 Task: Sort an array of numbers in ascending order with a JavaScript function.
Action: Mouse moved to (63, 2)
Screenshot: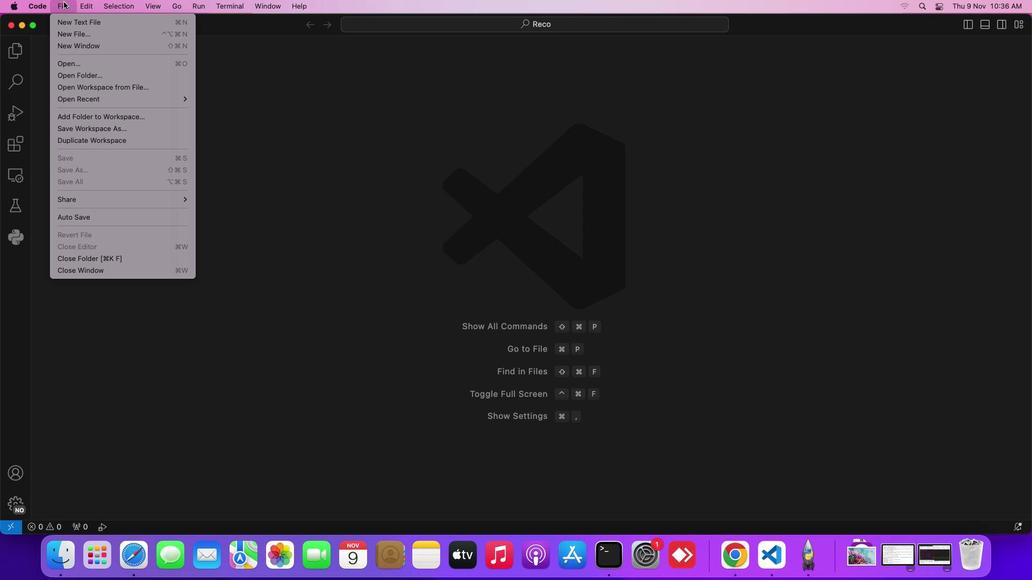 
Action: Mouse pressed left at (63, 2)
Screenshot: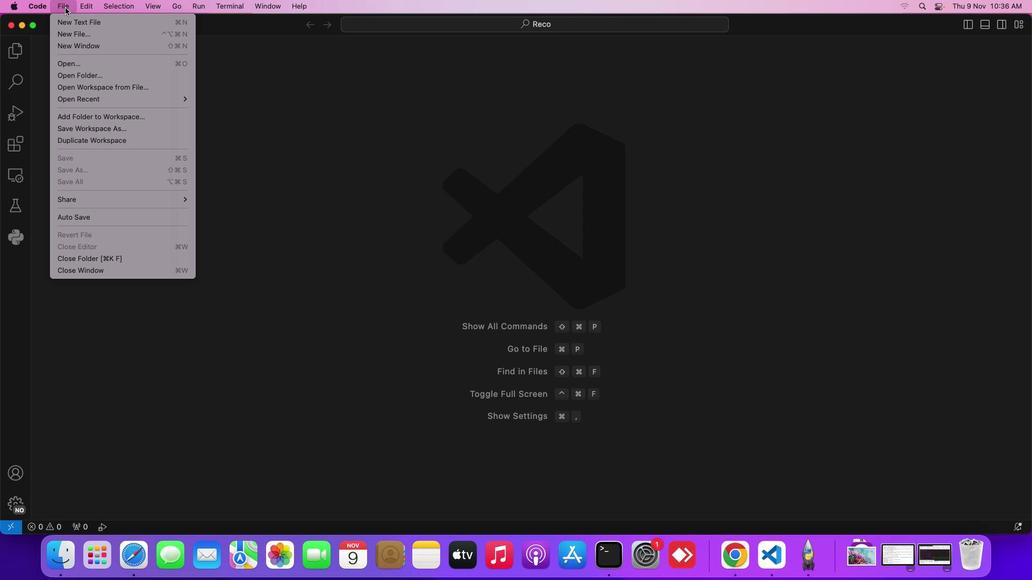 
Action: Mouse moved to (66, 17)
Screenshot: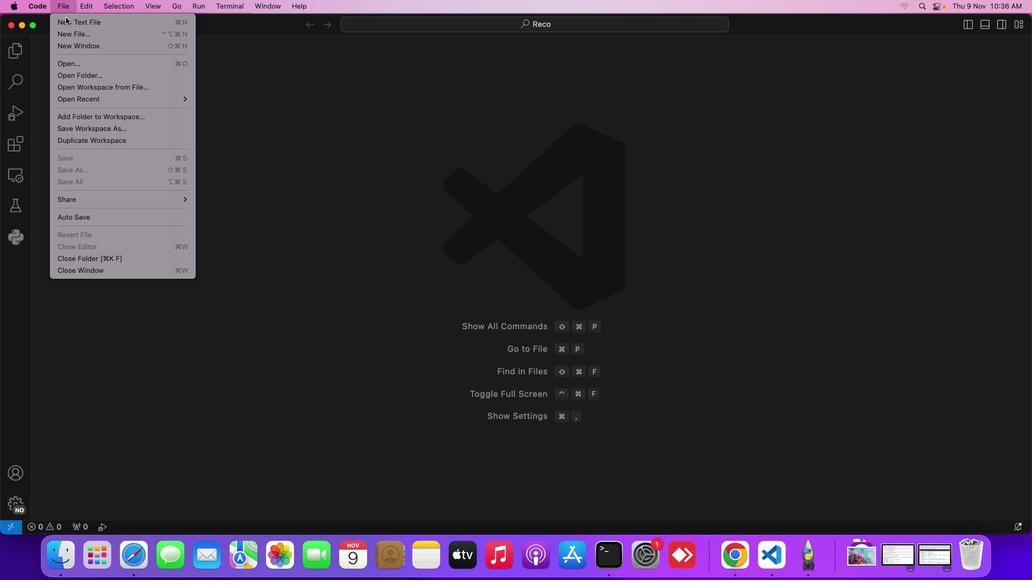 
Action: Mouse pressed left at (66, 17)
Screenshot: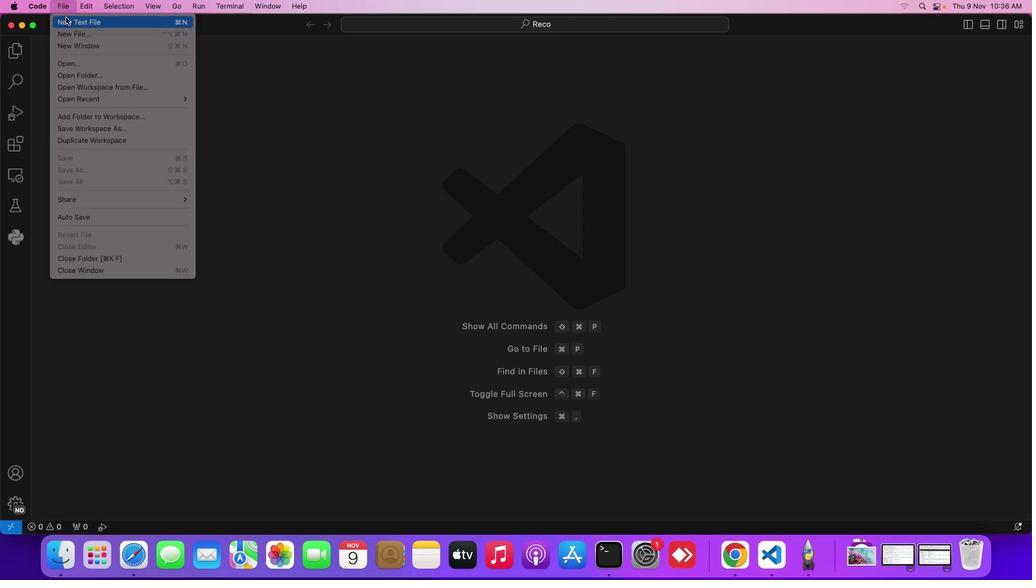 
Action: Mouse moved to (97, 44)
Screenshot: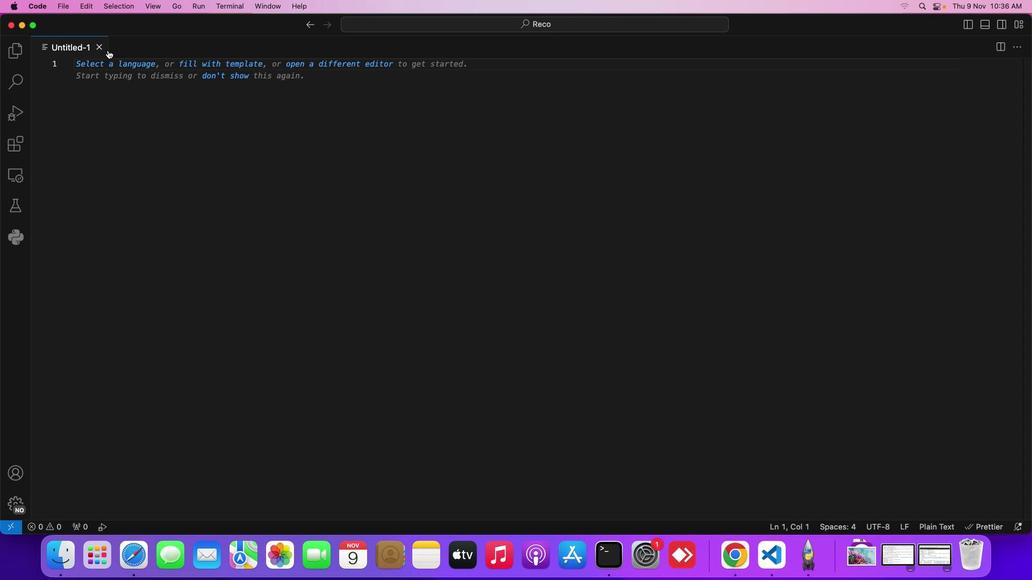 
Action: Key pressed Key.cmd
Screenshot: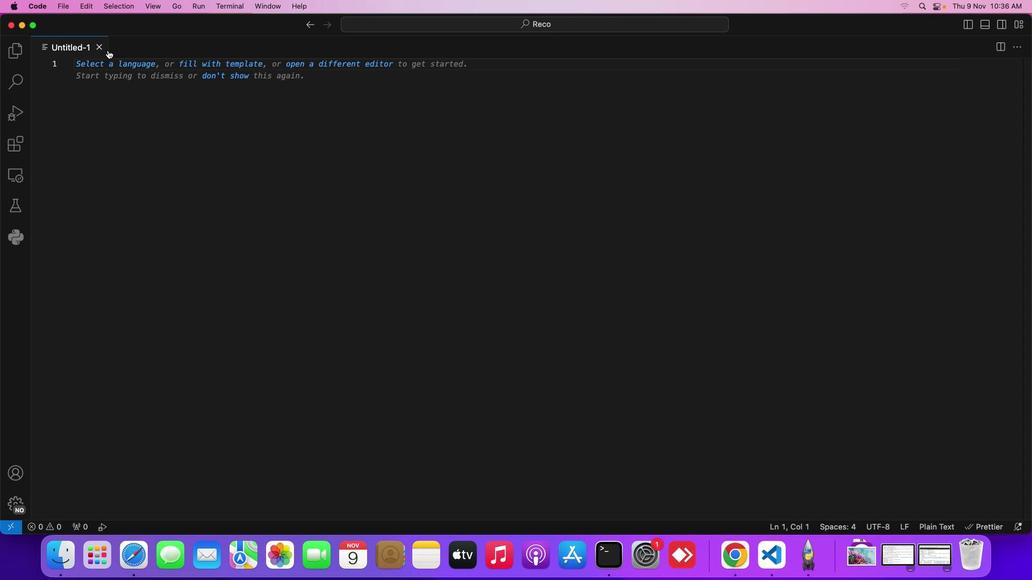 
Action: Mouse moved to (107, 50)
Screenshot: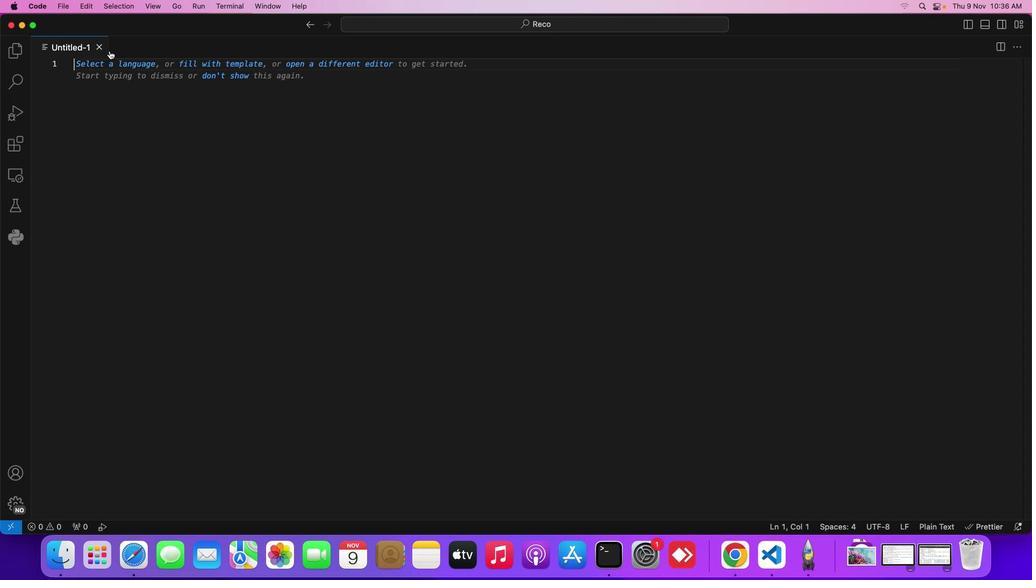 
Action: Key pressed 's'
Screenshot: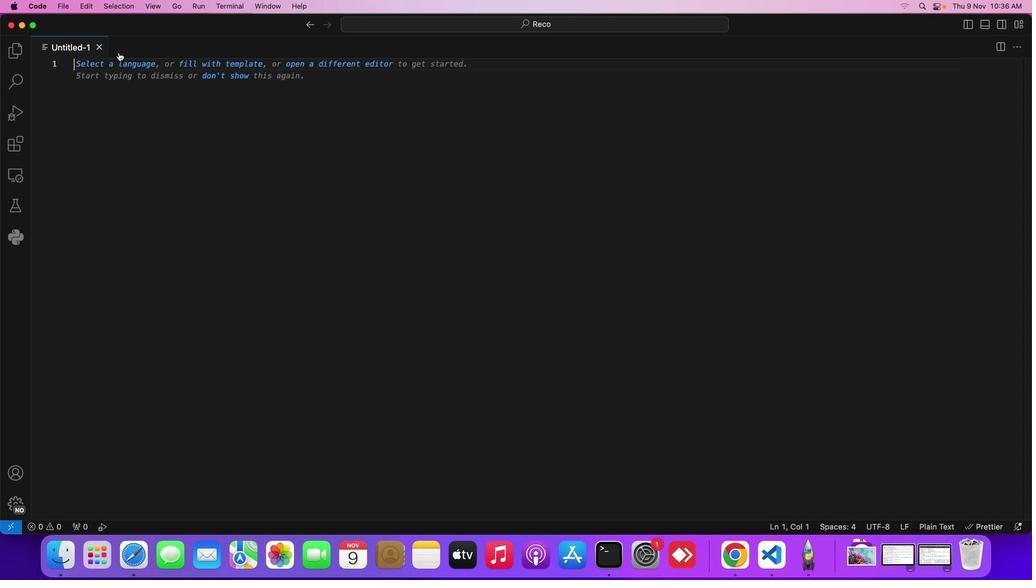 
Action: Mouse moved to (547, 226)
Screenshot: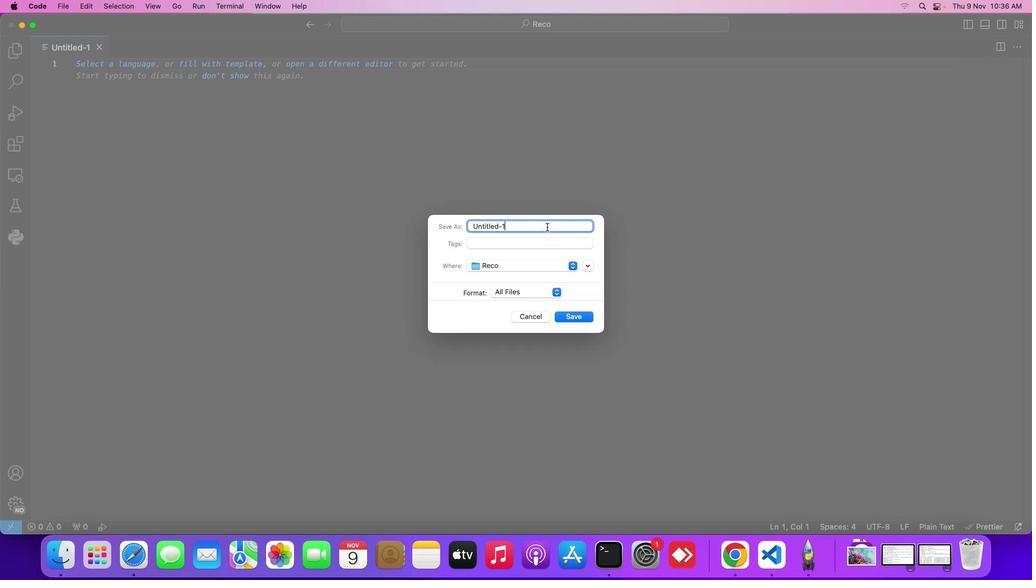 
Action: Mouse pressed left at (547, 226)
Screenshot: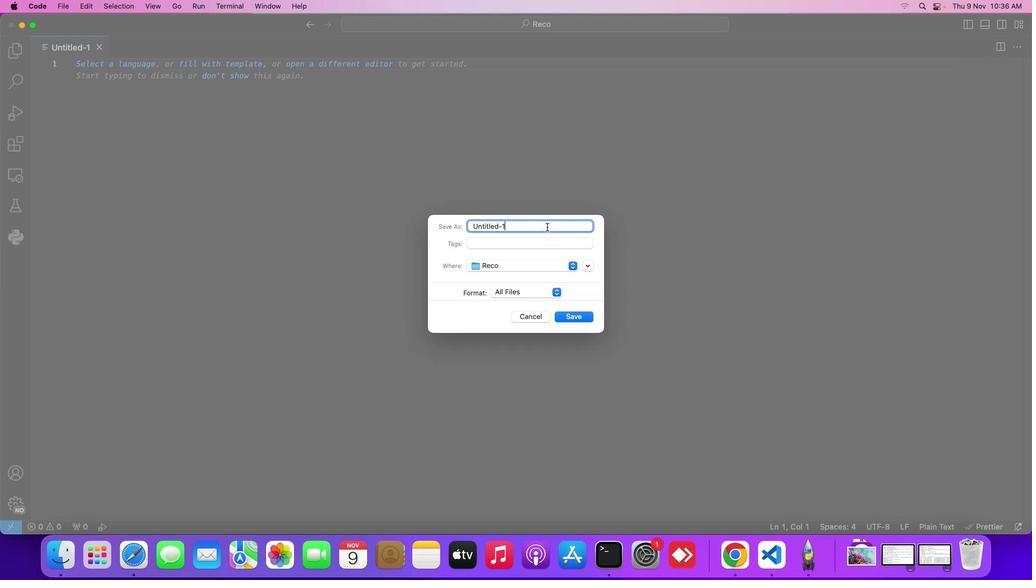 
Action: Mouse moved to (546, 226)
Screenshot: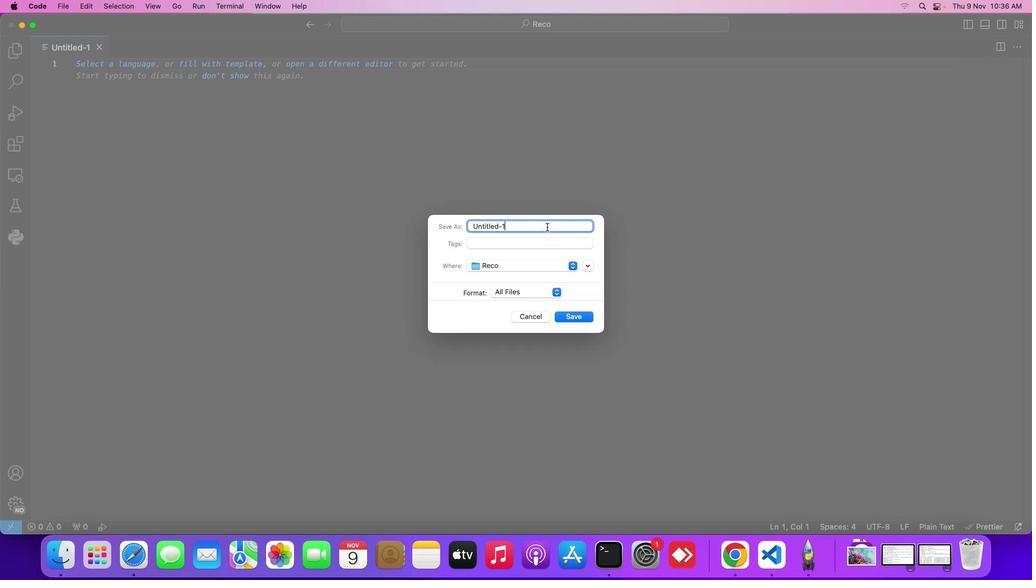 
Action: Key pressed Key.backspaceKey.backspaceKey.backspaceKey.backspaceKey.backspaceKey.backspaceKey.backspaceKey.backspaceKey.backspaceKey.backspaceKey.backspaceKey.shift_r'S''o''r''t'Key.shift_r'A''r''r''a''y''.''j''s'Key.enter'/''/'Key.spaceKey.shift_r'F''u''n''t''i''o'Key.backspaceKey.backspaceKey.backspace'c''t''i''o''n'Key.space't''o'Key.space's''o''r''t'Key.space'a''n'Key.space'a''r''r''a''y'Key.space'o''f'Key.space'n''u''m''b''e''r''s'Key.space'i''n'Key.space'a''s''c''e''n''d''i''n''g'Key.space'o''r''d''e''r'Key.enter'f''u''n''c''t''i''o''n'Key.space's''o''r''t'Key.shift_r'A''r''r''a''y''s'Key.backspaceKey.shift_r'S'Key.backspaceKey.shift_r'A''s''c''e''n''d''i''n''g'Key.shift_r'(''a''r''r'Key.rightKey.spaceKey.shift_r'{'Key.enter'/''/'Key.spaceKey.shift_r'C''r''e''a''t''e'Key.space'a'Key.space's''h''o''w'Key.space'c''o''p''y'Key.space'o''f'Key.space't''h''e'Key.space'o''r''i''g''i''n''a''l'Key.space'a''r''r''a''y'Key.space't''o'Key.space'a''v''o''i''d'Key.space'm''o''d''i''f''i'Key.backspace'y''i''n''g'Key.space'i''t'Key.enter'c''o''n''s''t'Key.space'c''o''p''y'Key.shift_r'A''r''r''r'Key.backspace'a''y'Key.space'='Key.space'a''r''r''.''s''l''i''c''e'Key.shift_r'('Key.right';'Key.enterKey.enter'/''/'Key.shift_r'U''s''e'Key.backspaceKey.backspaceKey.backspaceKey.spaceKey.shift_r'U''s''e'Key.space't''h''e'Key.space's''o''r''t'Key.space'm''e''t''h''o''d'Key.space'w''i''t''h'Key.space'a'Key.space'c''o''m''p''u''t'Key.backspaceKey.backspace'a''r''a''t''o''r'Key.space'f''a''c'Key.backspaceKey.backspace'u''n''c''t''i''o''n'Key.enter'/''/'Key.spaceKey.shift_r'T''h''e'Key.space'c''o''m''p''a''r''a''t''o''r'Key.space'f''u''n''c''t''i''o''n'Key.space's''u''b''s'Key.backspace's'Key.backspace't''r''a''c''t''s'Key.space'n'Key.backspace'b'Key.space'f''r''o''m'Key.space'a'','Key.space'a'Key.backspace's''o''r''t''i''n''g'Key.space'i''n'Key.space'a''s''c''e''n''d''i''n''g'Key.space'o''r''d''e''r'Key.enter'c''o''n''s''t'Key.space's''o''r''t''e''d'Key.enterKey.backspaceKey.backspaceKey.backspaceKey.backspaceKey.backspaceKey.backspaceKey.backspaceKey.backspaceKey.backspaceKey.space'='Key.space'c''o''p''y'Key.shift_r'A''r''r''a''y''.''s''o''r''t'Key.shift_r'(''f''u''n''c''t''i''o''n'Key.spaceKey.shift_r'(''a'','Key.space'b'Key.rightKey.rightKey.leftKey.spaceKey.spaceKey.shift_r'{'Key.enterKey.spaceKey.backspace'r''e''t''u''r''n'Key.space'a'Key.space'-''b'';'Key.leftKey.leftKey.alt_rKey.spaceKey.rightKey.rightKey.down';'Key.enterKey.enter'/''/'Key.spaceKey.shift_r'R''e''t''u''r''b''n'Key.backspaceKey.backspace'b'Key.backspace'n'Key.space't''h''e'Key.space's''o''r''t''e''d'Key.space'a''r''r''a''y'Key.enter'r''e''t''u''r''n'Key.space's''o''r'Key.enter';'Key.backspace';'Key.downKey.enterKey.enter'/''/'Key.space'e'Key.backspaceKey.shift_r'E''x''a''m''p''l''e'Key.space'u''s''a''g''e'Key.shift_r':'Key.enter'c''o''n''s''t'Key.space'n''u''m''b''e''r''s'Key.space'='Key.space'['Key.space'3'Key.backspace'4'Key.backspaceKey.backspace'4''.'Key.backspace','Key.space'2'','Key.space'7'','Key.backspace','Key.space'f'Key.backspace'1'','Key.space'9'Key.right';'Key.enterKey.enterKey.enterKey.backspace'/''/'Key.spaceKey.shift_r'C''a''l''l'Key.space't''h''e'Key.spaceKey.shift_r's''o''r''t''e'Key.backspaceKey.shift_r'A''r''r''a''y'Key.shift_r'A''s''c''e''n''d''i''n''g'Key.space'f''u''n''c''t''i''o''n'Key.space'w''i''t''h'Key.space't''h''e'Key.space'n''u''m''b''e''r''s'Key.space'a''r''r''a''y'Key.enter'c''o''n''s''t'Key.space's''o''r''t''e''d'Key.shift_r'A''r'Key.backspaceKey.backspaceKey.shift_r'N''u''m''b''e''r''s'Key.tab'='Key.space's''o''r''t'Key.shift_r'A''r''r''a''y'Key.shift_r'A''s''c''e''n''d''i''n''g'Key.shift_r'('Key.backspaceKey.backspaceKey.backspaceKey.backspaceKey.backspaceKey.backspaceKey.backspaceKey.backspaceKey.backspaceKey.backspaceKey.backspaceKey.backspaceKey.backspaceKey.backspace'r''r'Key.enterKey.spaceKey.backspaceKey.shift_r'(''n''u''m''b''e''r''s'Key.right';'Key.enterKey.enter'/''/'Key.spaceKey.shift_r'L''o'Key.backspaceKey.backspace'l''o''g'Key.space't''h''e'Key.space's''o''r''t''e''d'Key.space'a''r''r''a''y'Key.space't''o'Key.space't''h''e'Key.space'c''o''n''s''o''l''e'Key.enter'c''o''n''s''o''l''e''.''l''o''g'Key.shift_r'(''s''o''r''t''e''d'Key.shift_r'N''u''m''b''e''r''s'Key.right';'
Screenshot: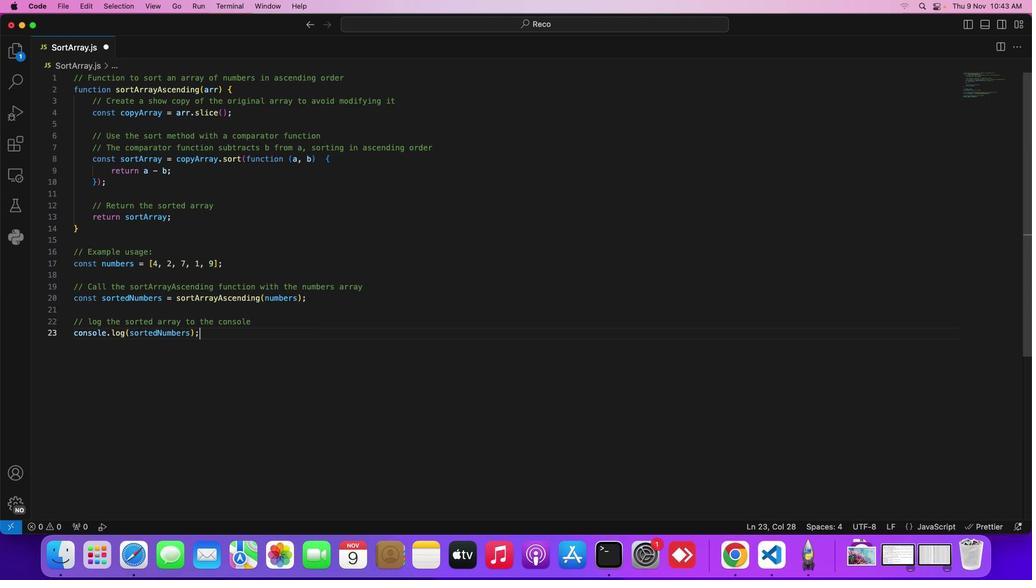 
Action: Mouse moved to (344, 219)
Screenshot: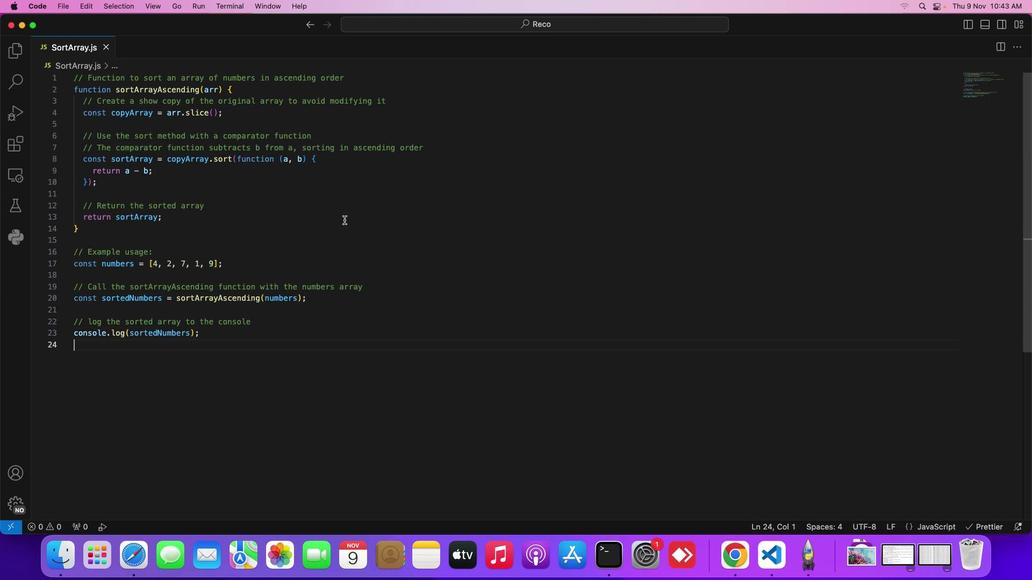 
Action: Key pressed Key.cmd's'
Screenshot: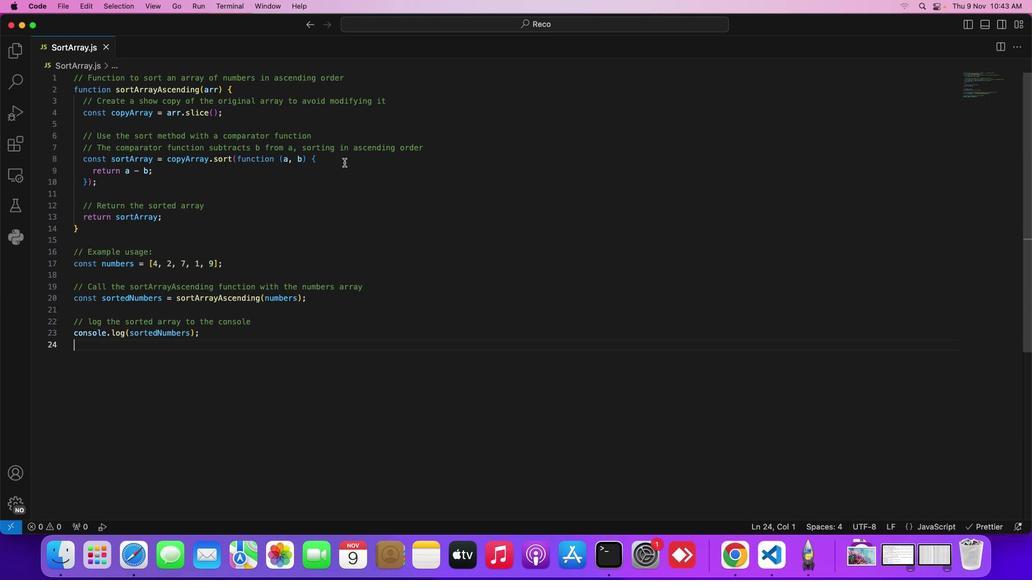 
Action: Mouse moved to (227, 6)
Screenshot: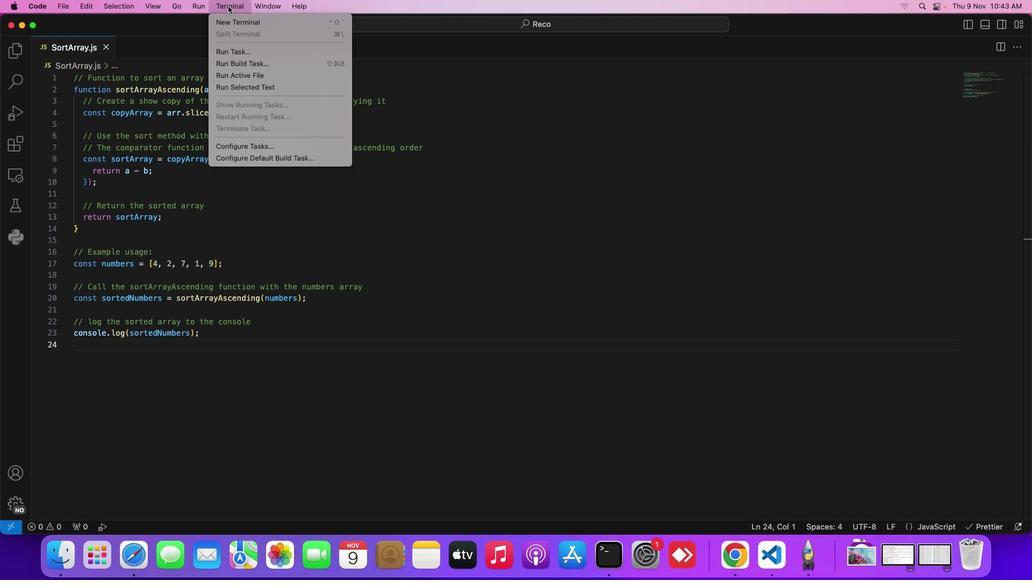 
Action: Mouse pressed left at (227, 6)
Screenshot: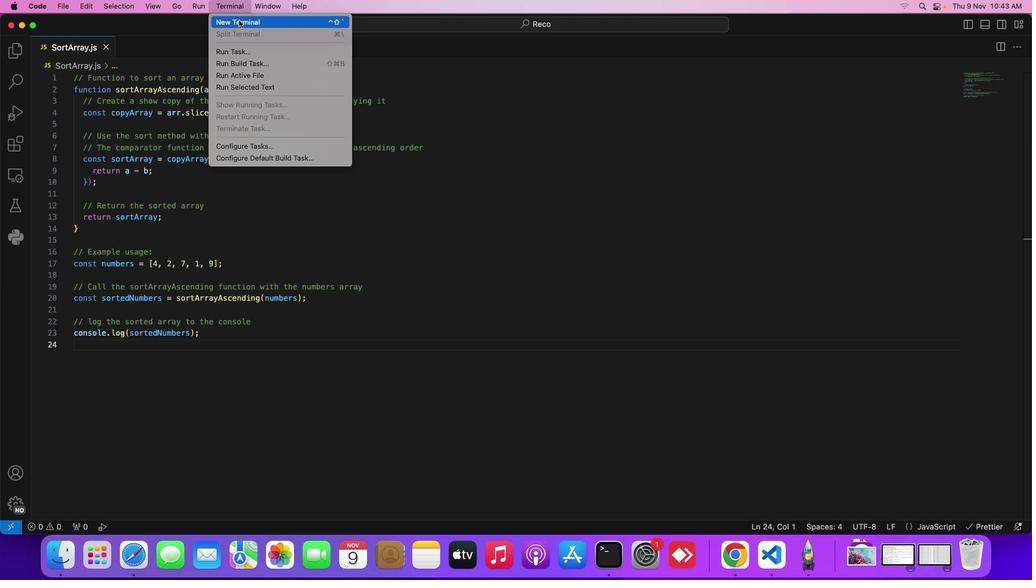 
Action: Mouse moved to (244, 19)
Screenshot: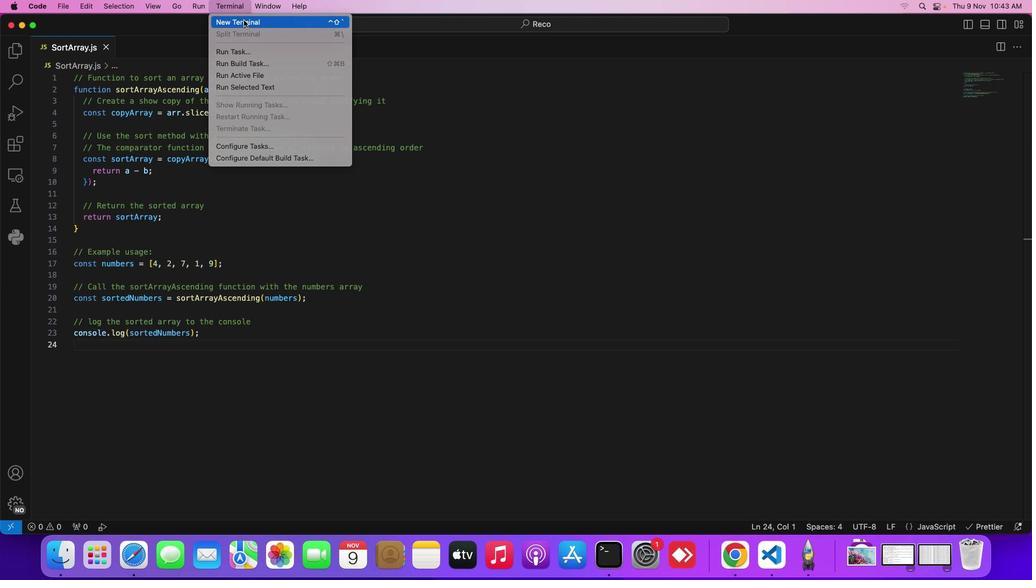 
Action: Mouse pressed left at (244, 19)
Screenshot: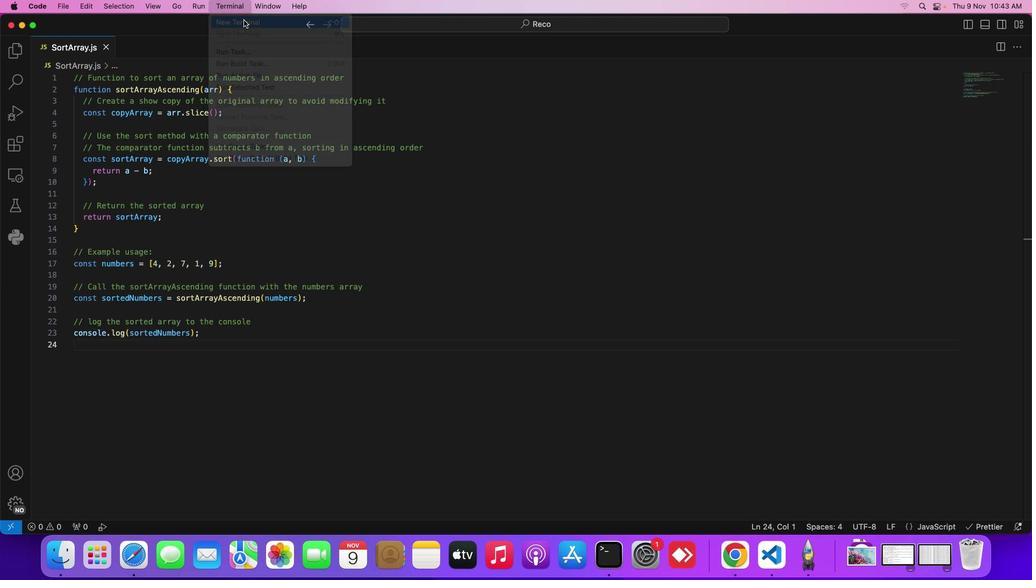 
Action: Mouse moved to (935, 341)
Screenshot: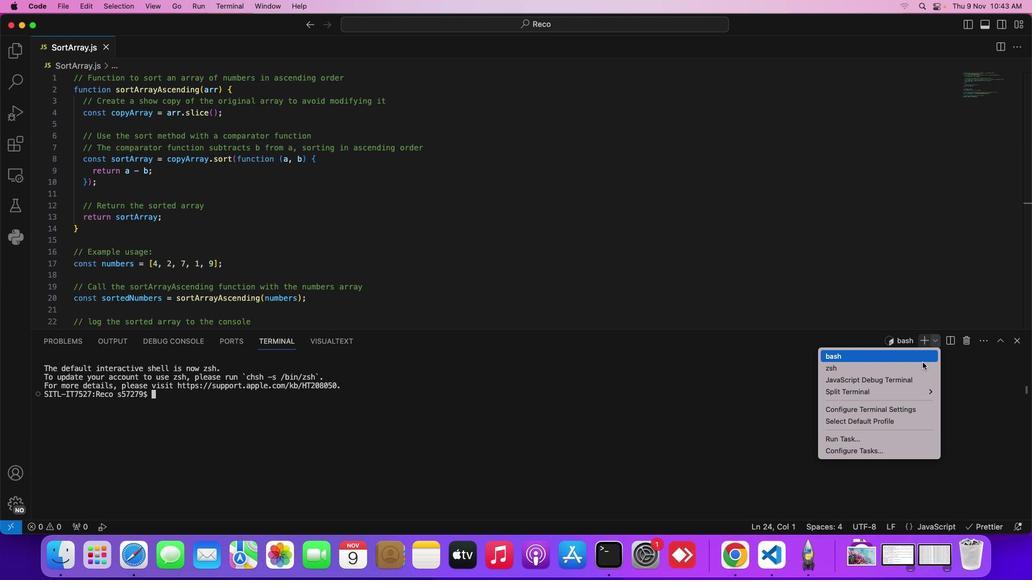 
Action: Mouse pressed left at (935, 341)
Screenshot: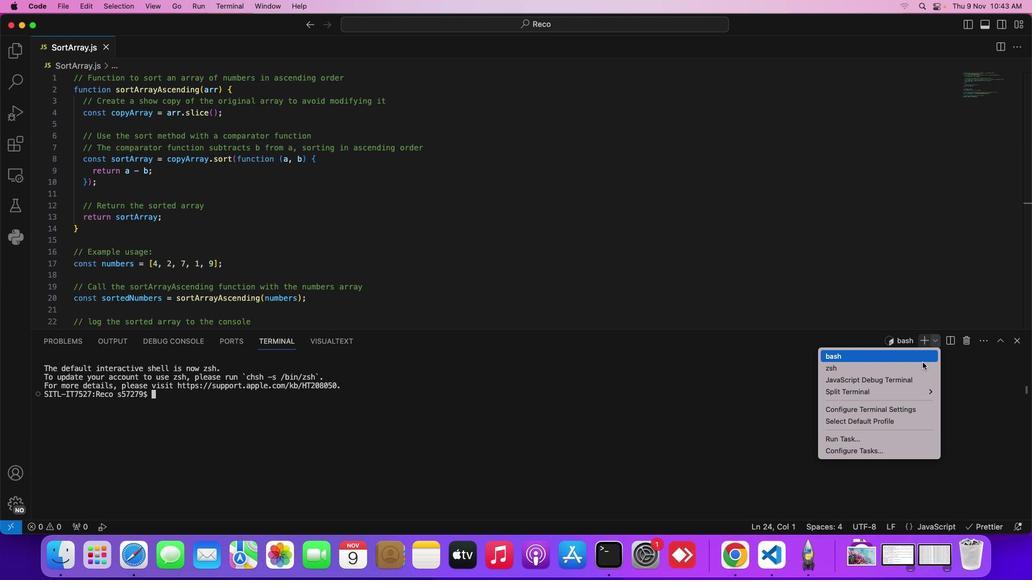
Action: Mouse moved to (919, 376)
Screenshot: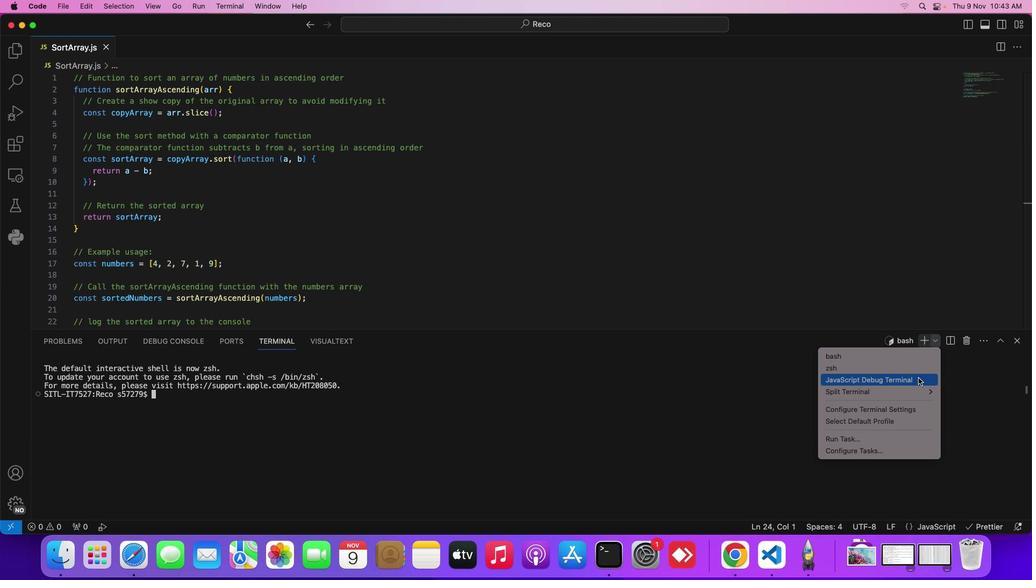 
Action: Mouse pressed left at (919, 376)
Screenshot: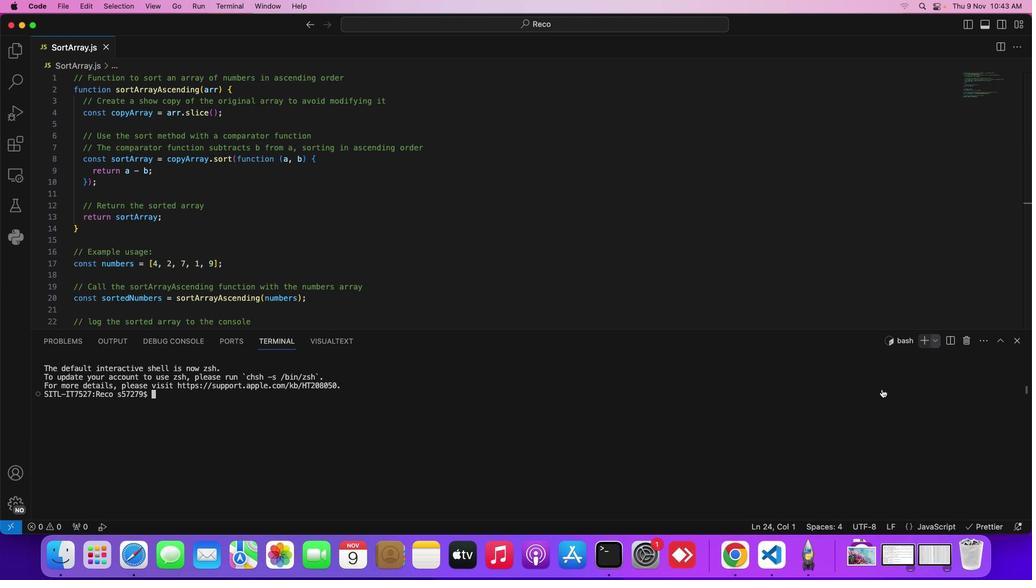 
Action: Mouse moved to (187, 395)
Screenshot: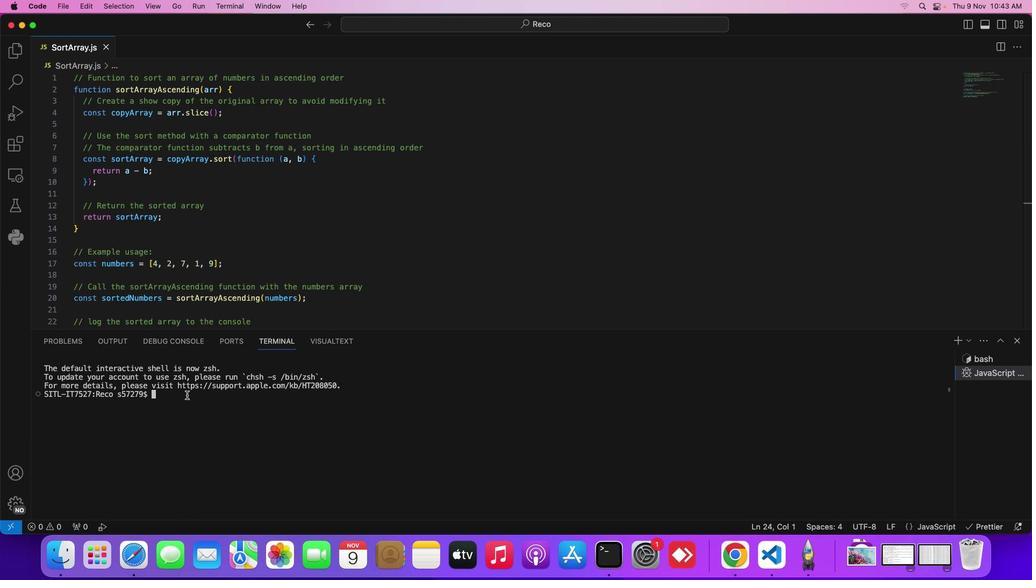 
Action: Mouse pressed left at (187, 395)
Screenshot: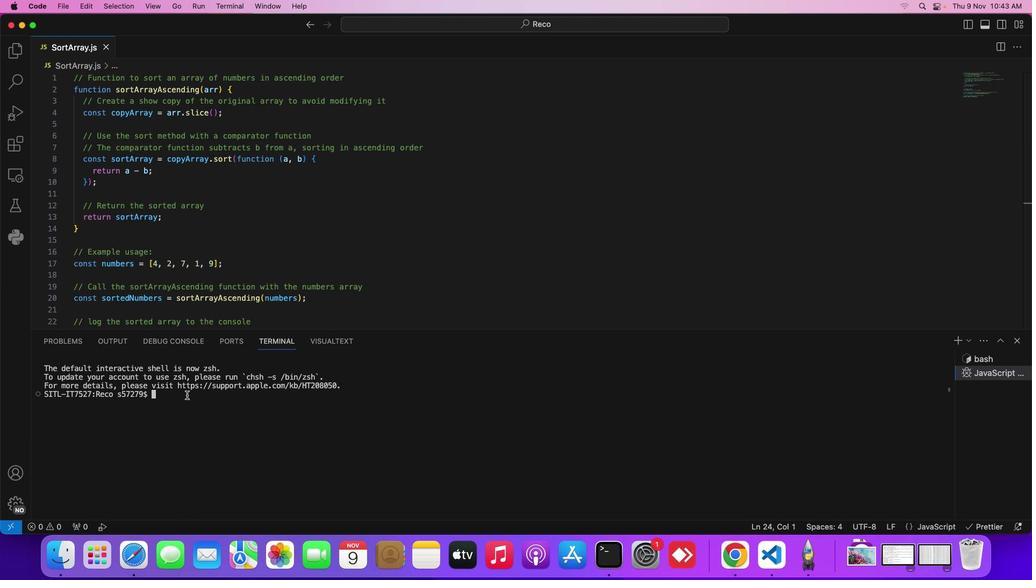 
Action: Key pressed 'n''o''d''e'Key.space's'Key.backspaceKey.shift_r'S''o''r''t'Key.shift_r'A''r''r''a''y''.''j''s'Key.enter
Screenshot: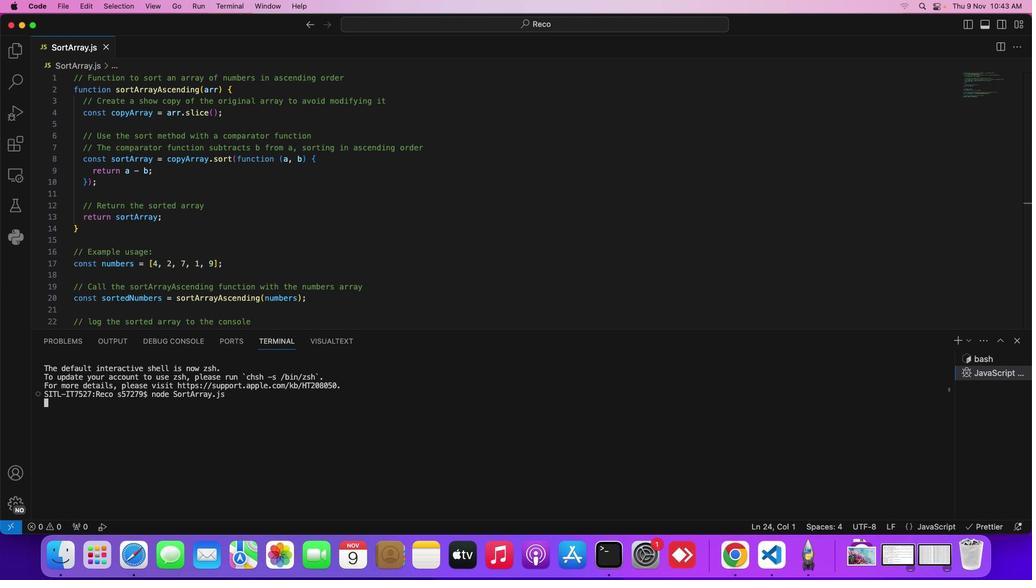
